 Task: Search for botanical gardens in San Diego, California, and Santa Barbara, California.
Action: Mouse moved to (203, 102)
Screenshot: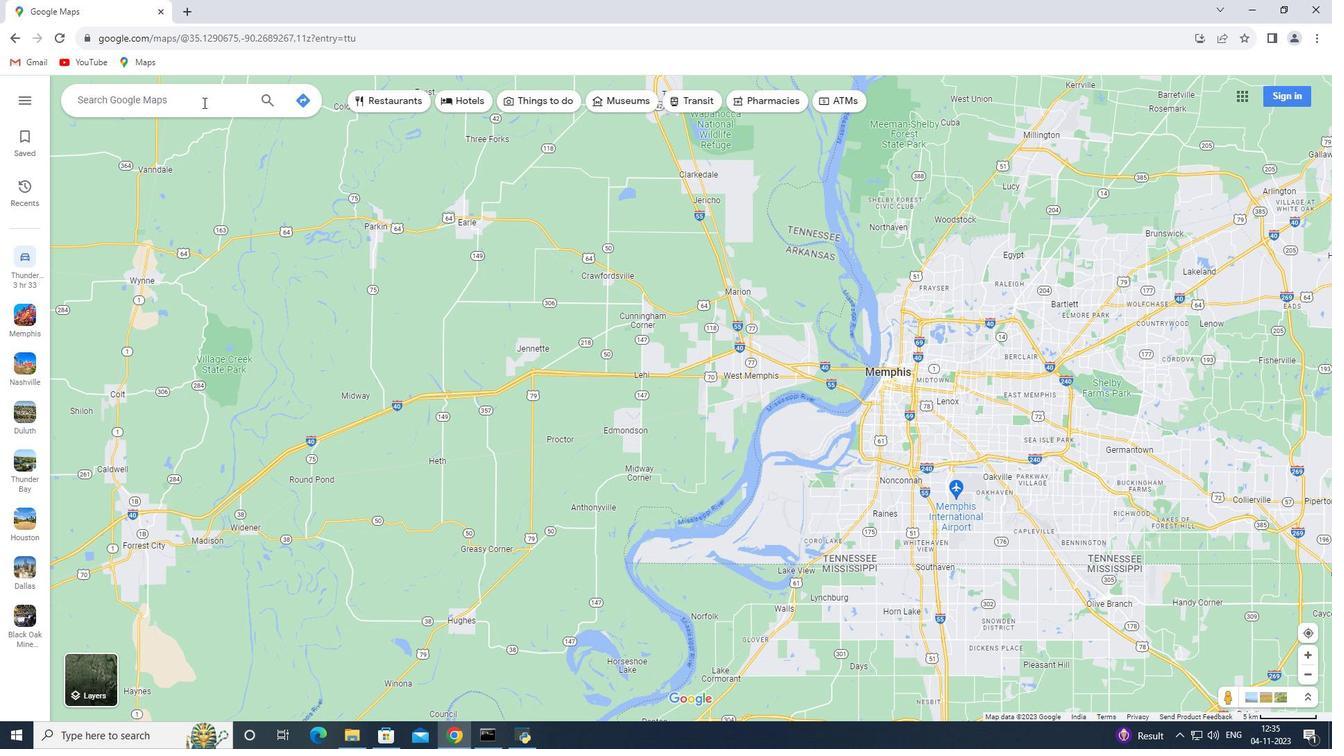 
Action: Mouse pressed left at (203, 102)
Screenshot: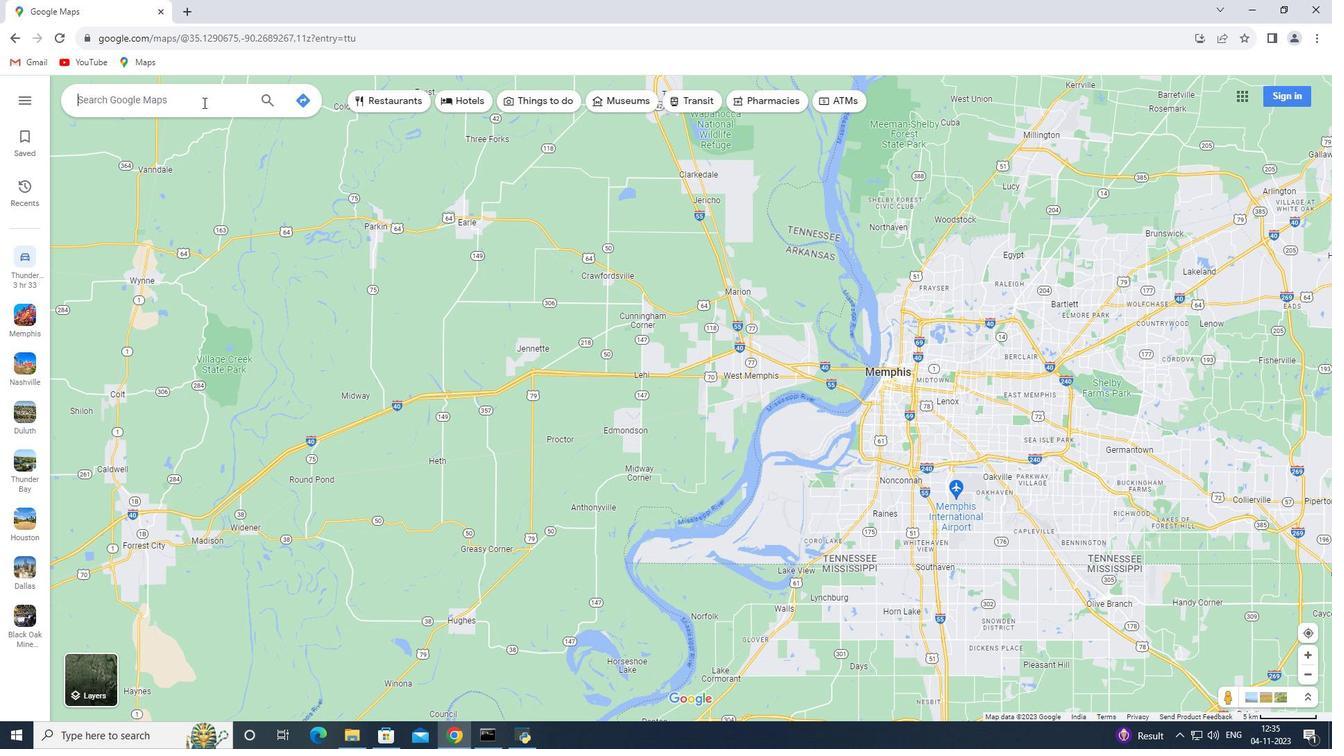 
Action: Key pressed <Key.shift>San<Key.space><Key.shift>Diego,<Key.space><Key.shift>California<Key.enter>
Screenshot: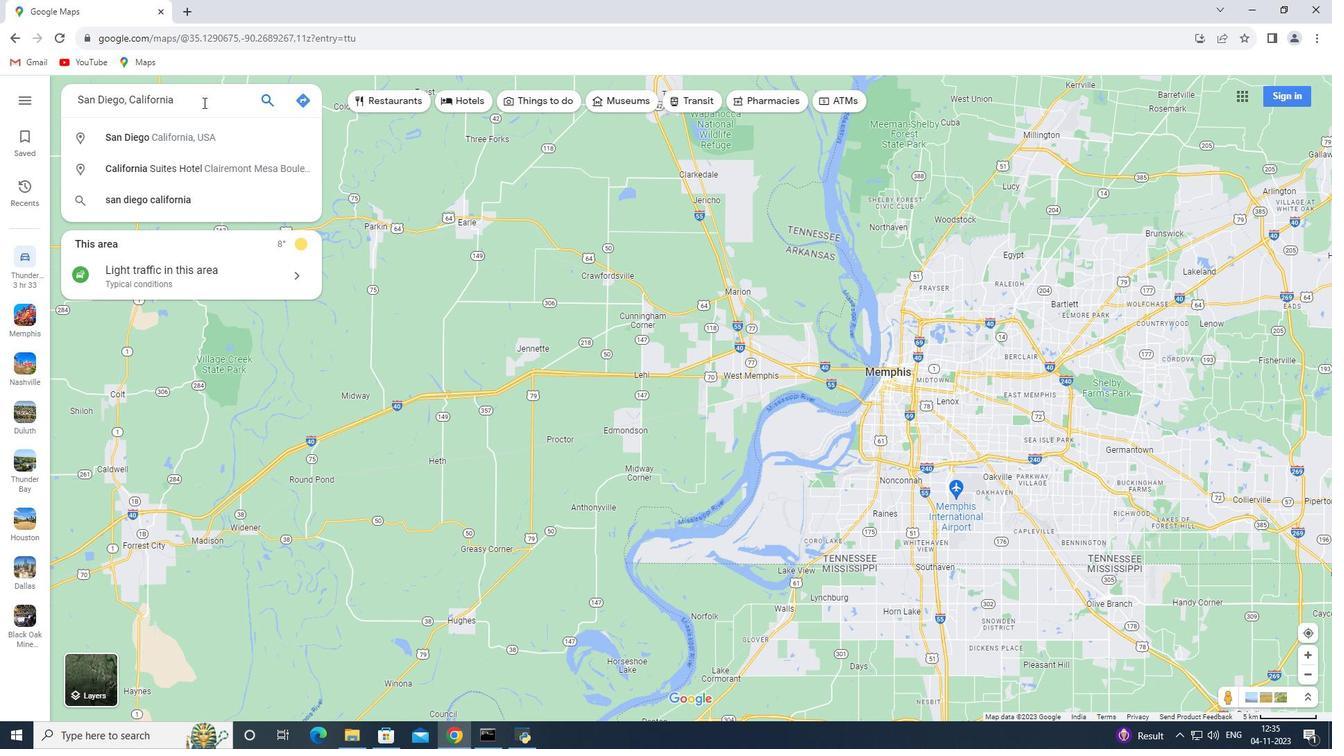 
Action: Mouse moved to (190, 335)
Screenshot: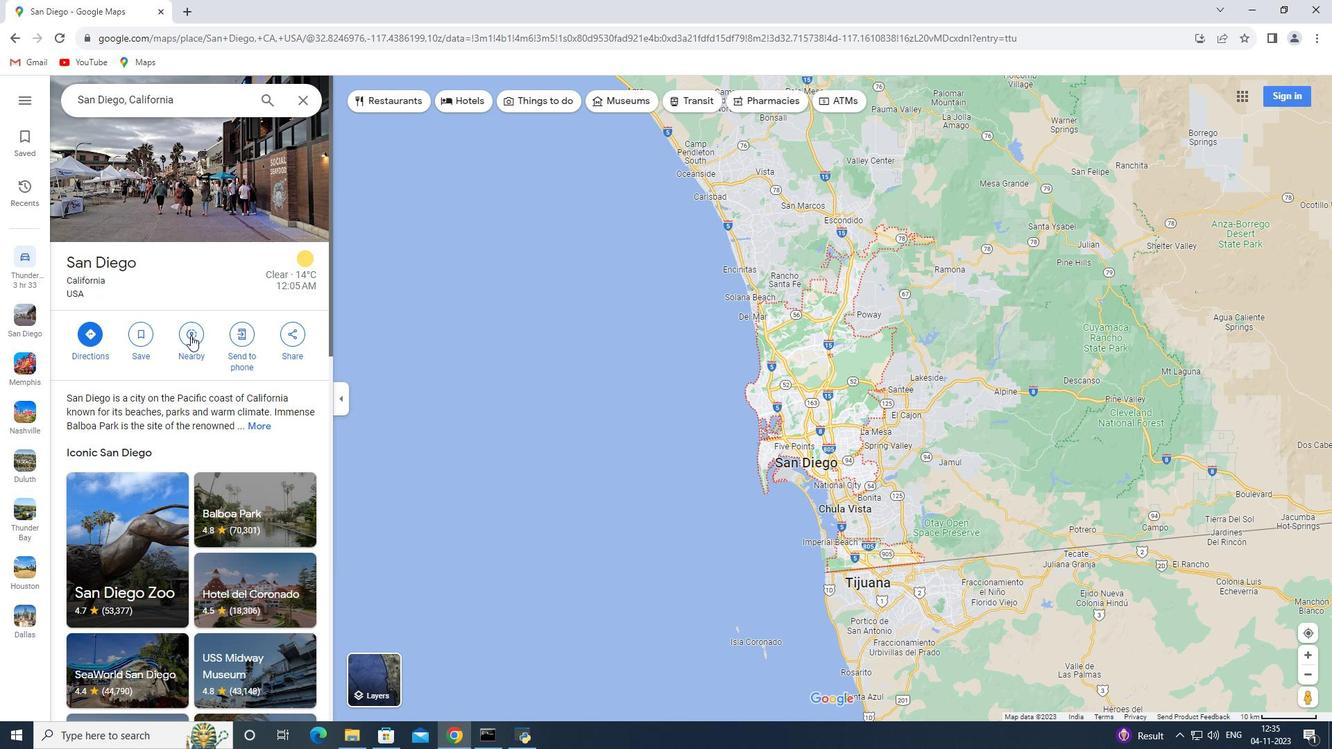 
Action: Mouse pressed left at (190, 335)
Screenshot: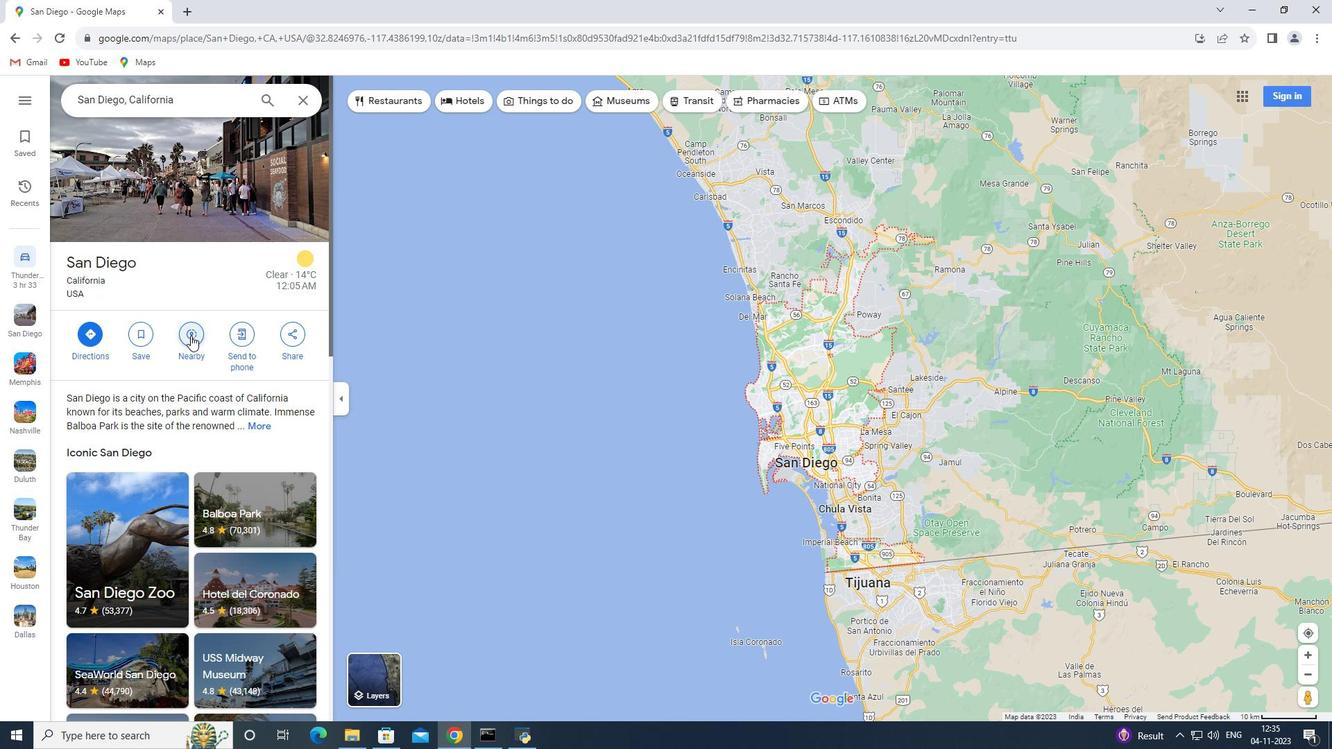 
Action: Key pressed botanical<Key.space>gradens<Key.enter>
Screenshot: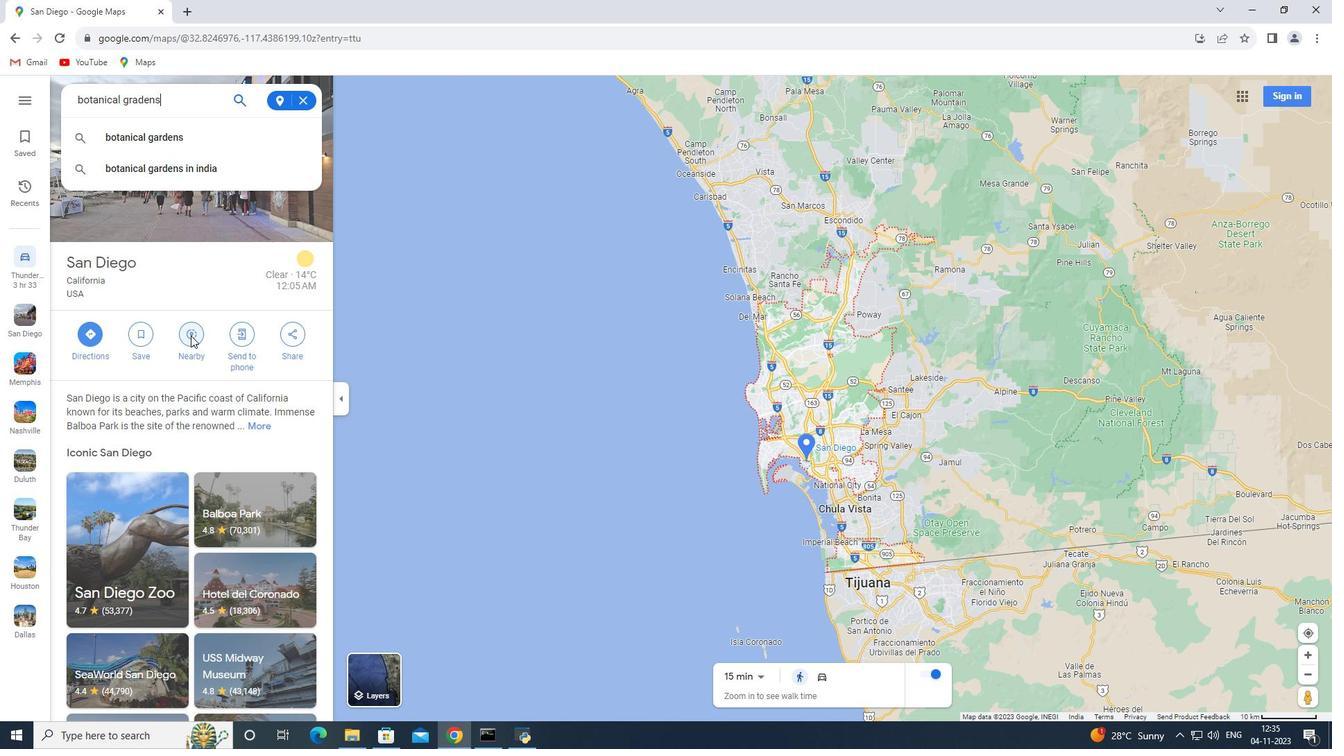 
Action: Mouse moved to (302, 97)
Screenshot: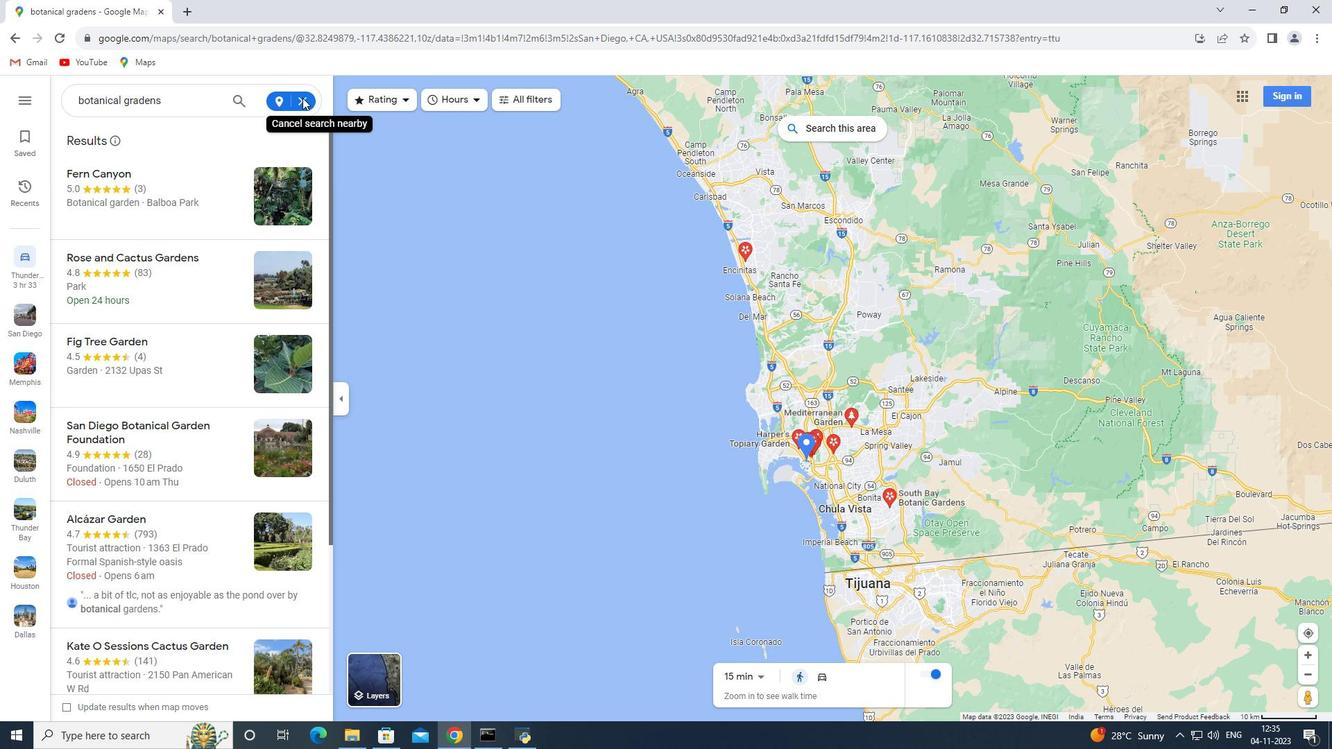 
Action: Mouse pressed left at (302, 97)
Screenshot: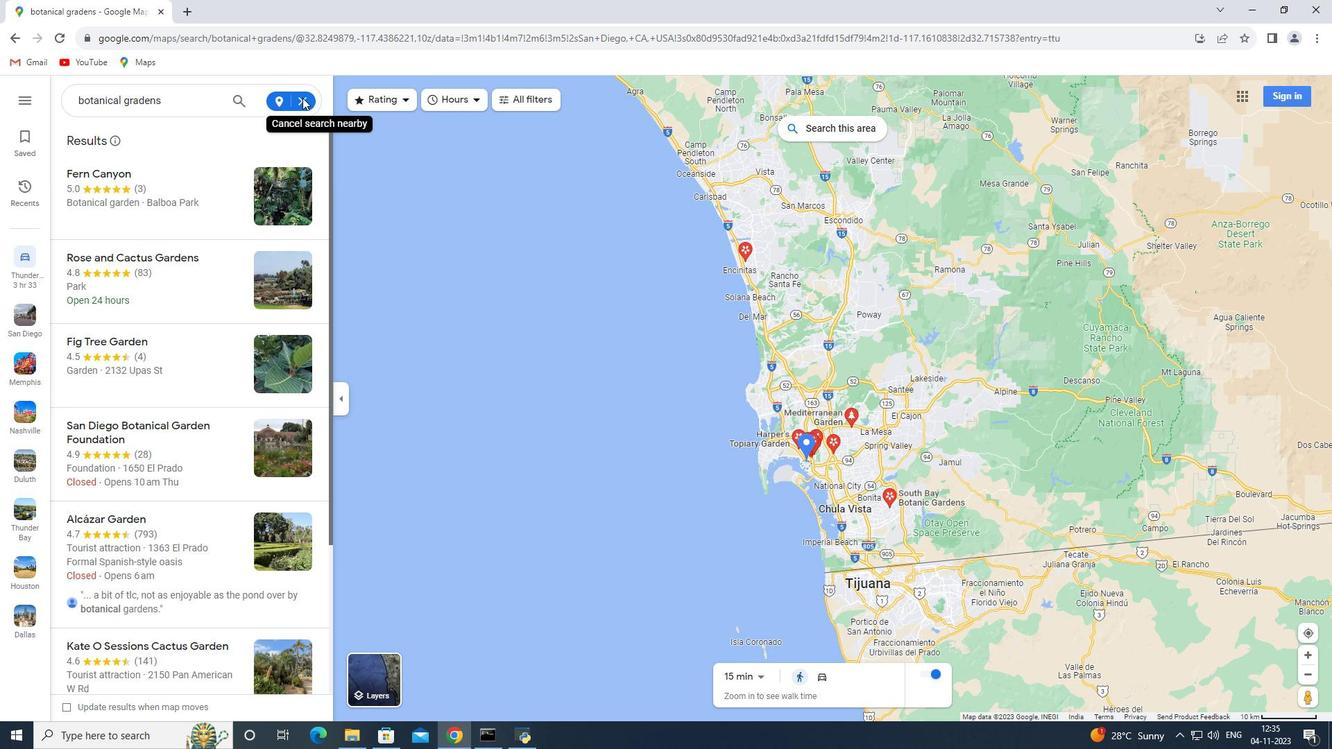 
Action: Mouse moved to (302, 101)
Screenshot: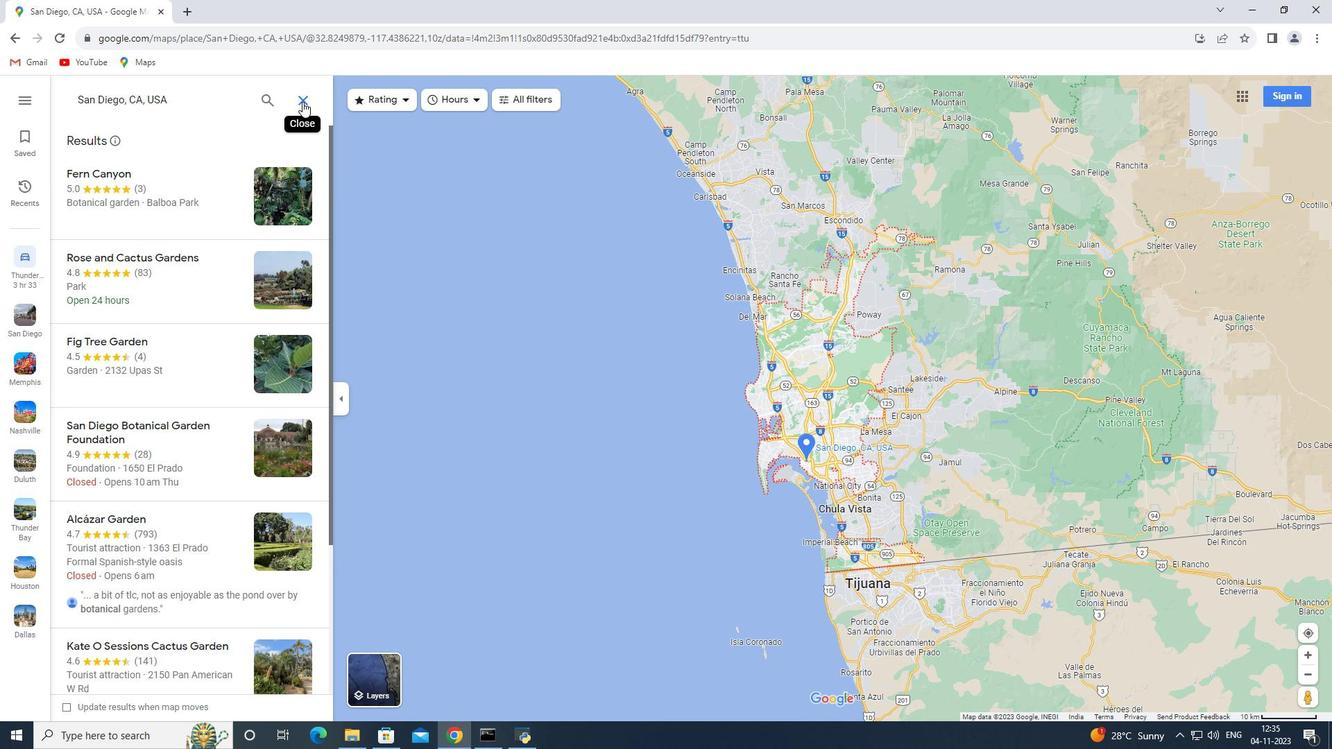 
Action: Mouse pressed left at (302, 101)
Screenshot: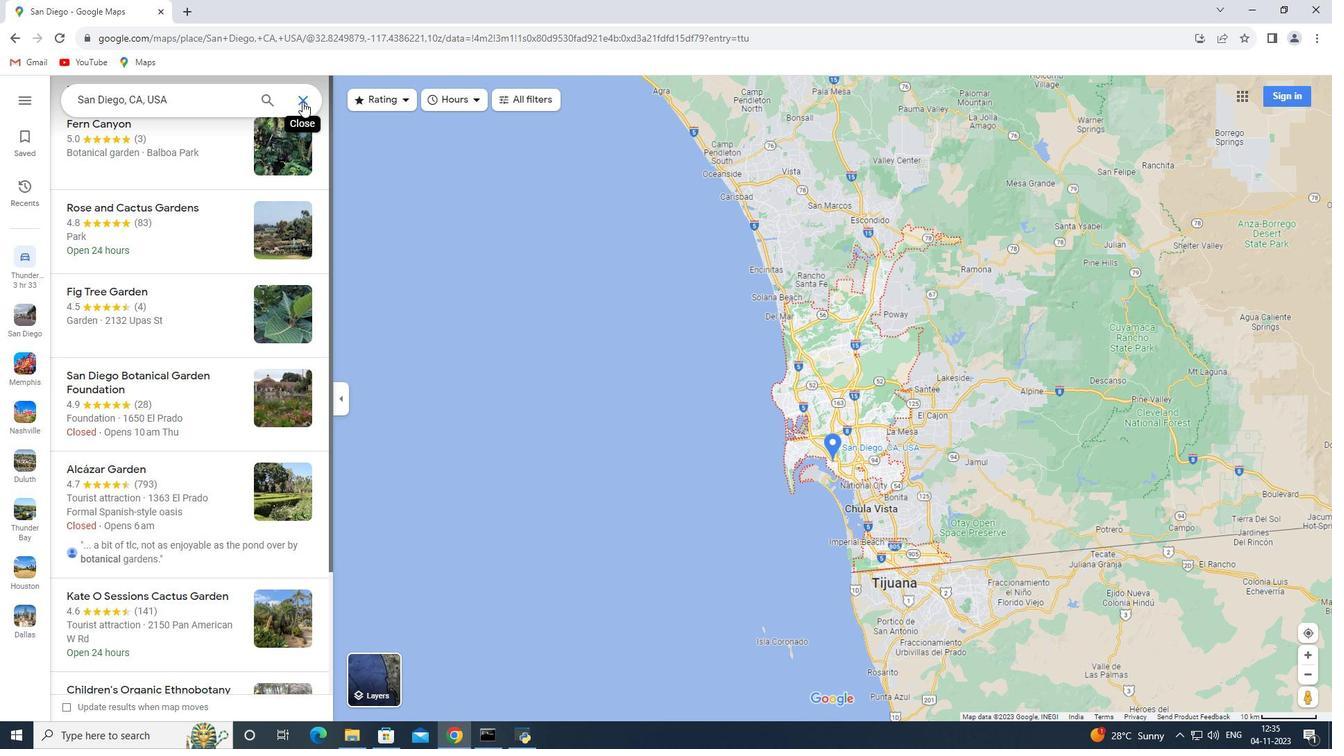 
Action: Mouse moved to (195, 92)
Screenshot: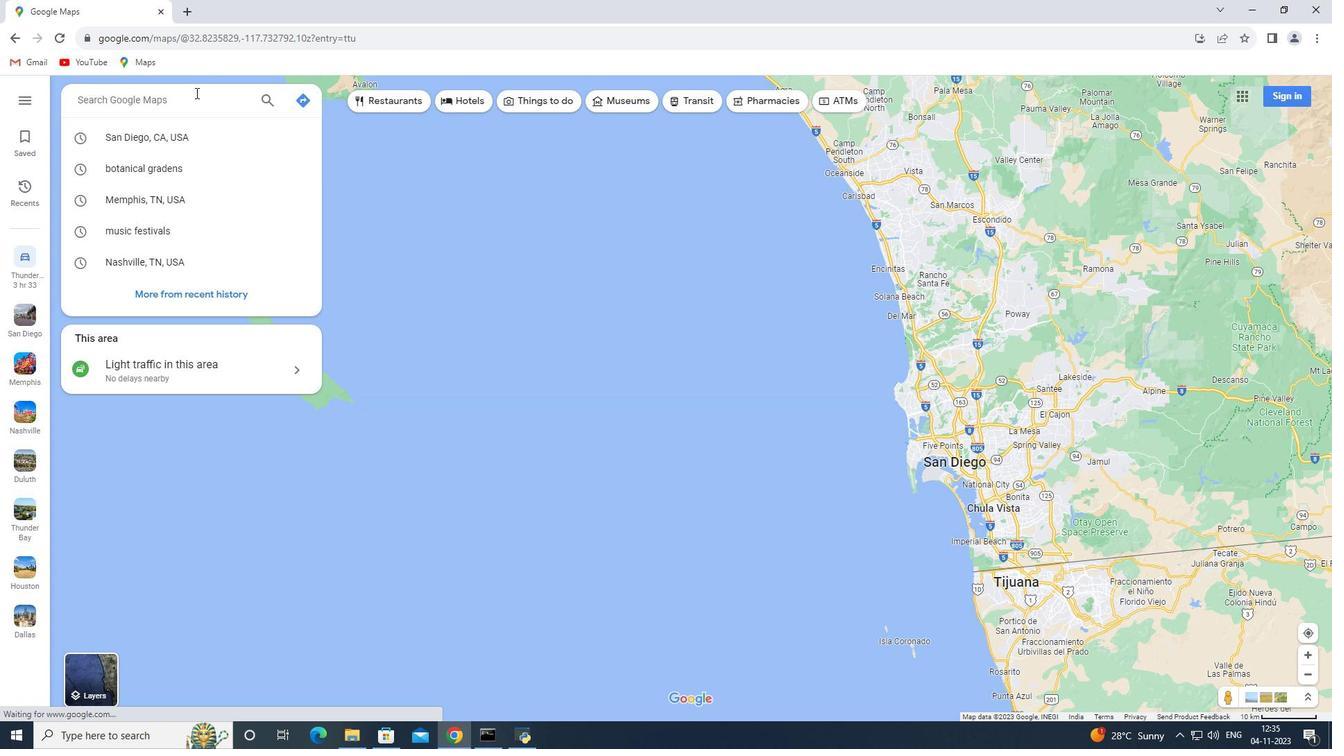 
Action: Key pressed <Key.shift>Santa<Key.space><Key.shift>Barbara,<Key.space><Key.shift>California<Key.enter>
Screenshot: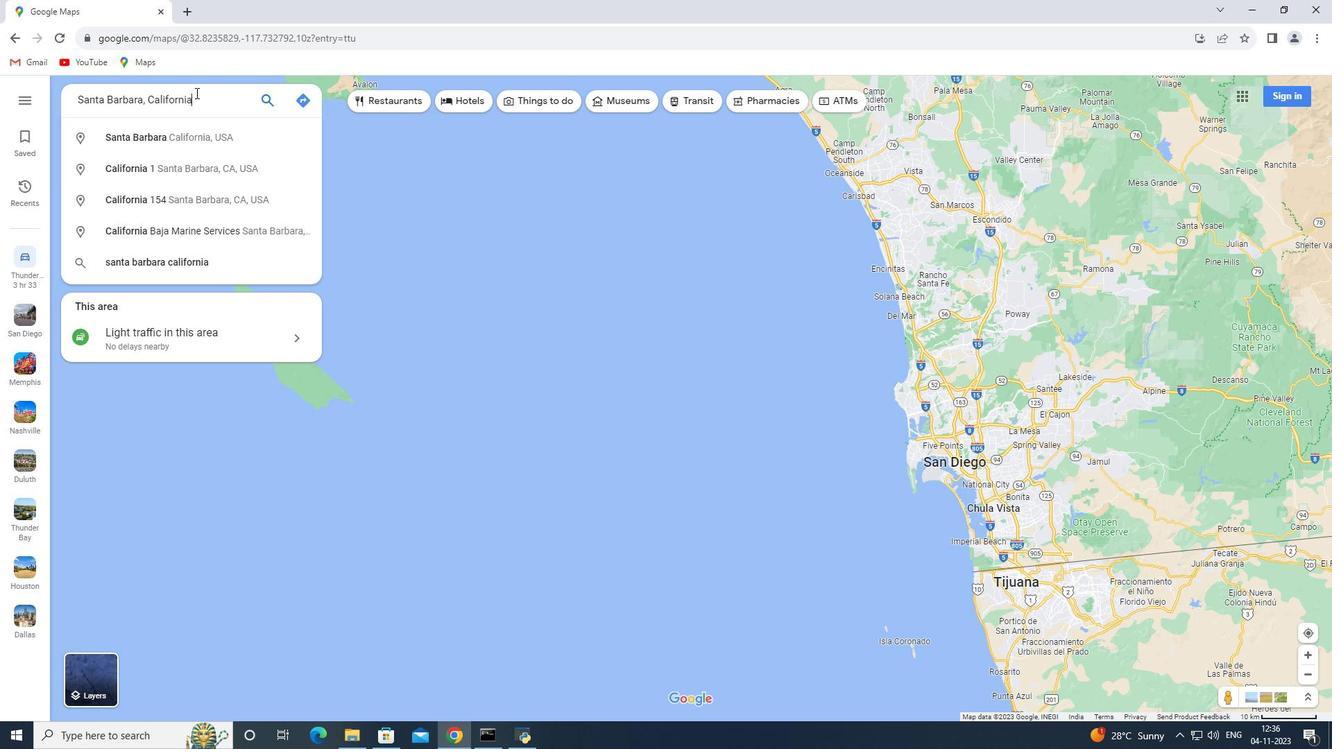 
Action: Mouse moved to (200, 333)
Screenshot: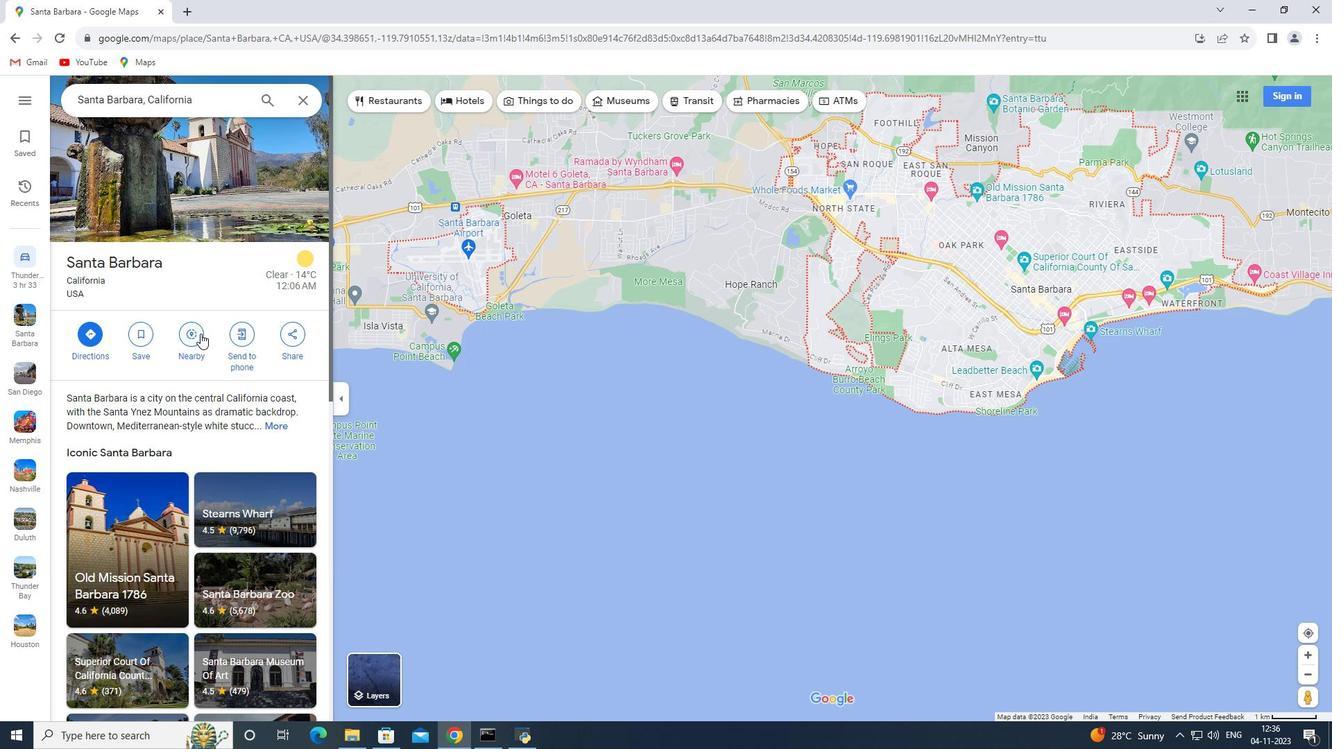 
Action: Mouse pressed left at (200, 333)
Screenshot: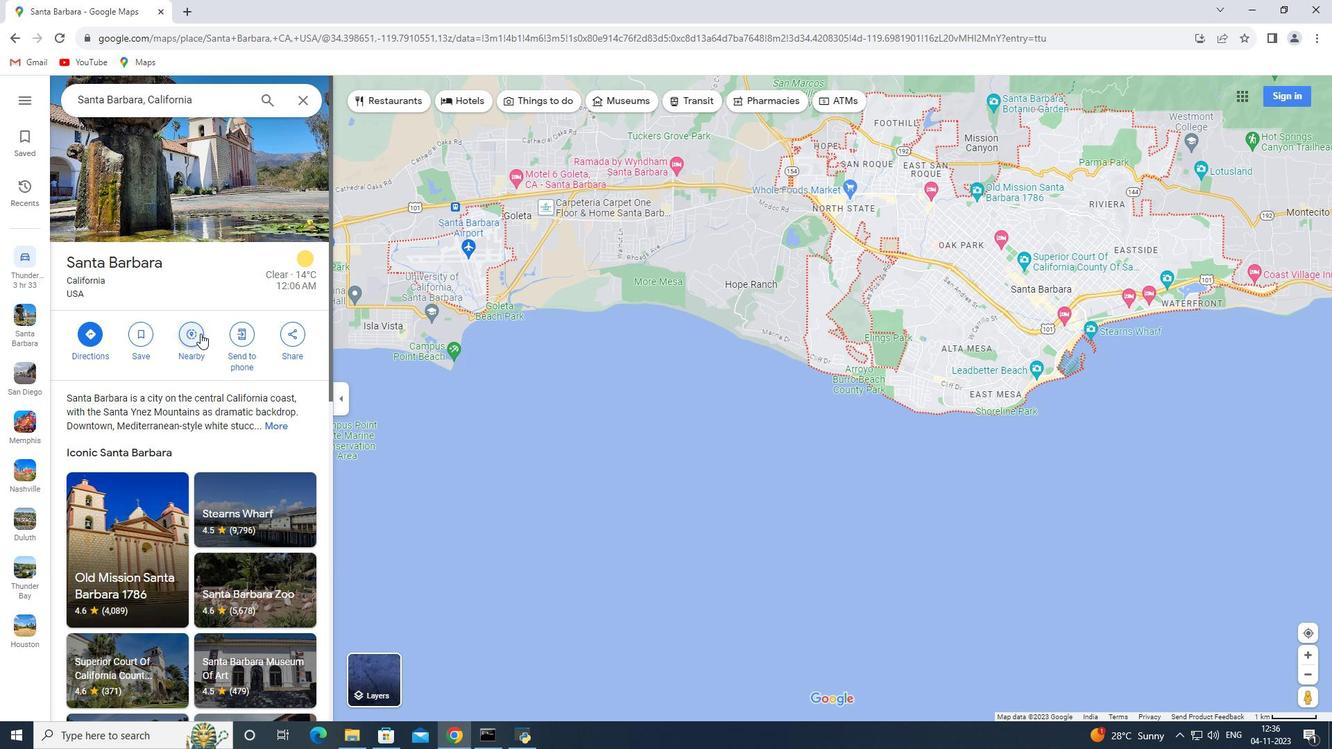 
Action: Key pressed botanical<Key.space>gardens<Key.enter>
Screenshot: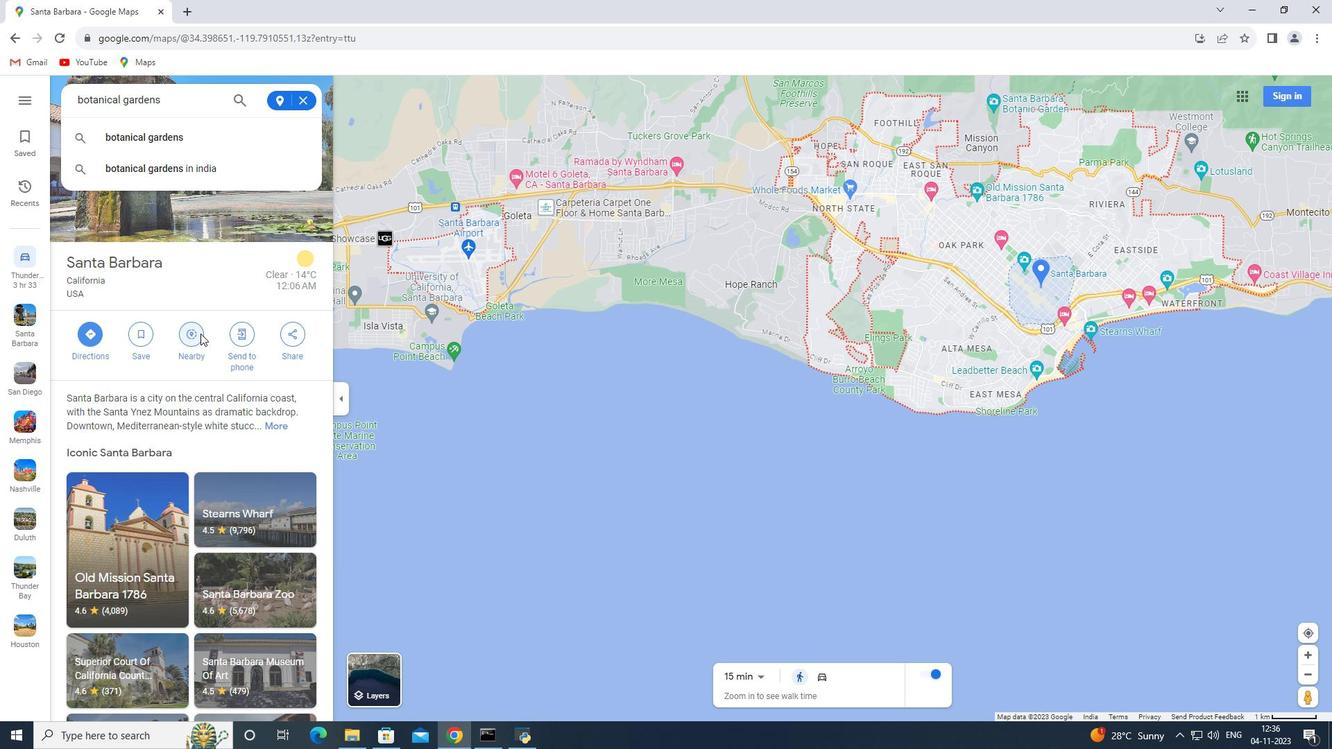 
